 Task: Set the Layer A modulation for the ISDB-T reception parameter to 128-QAM.
Action: Mouse moved to (123, 19)
Screenshot: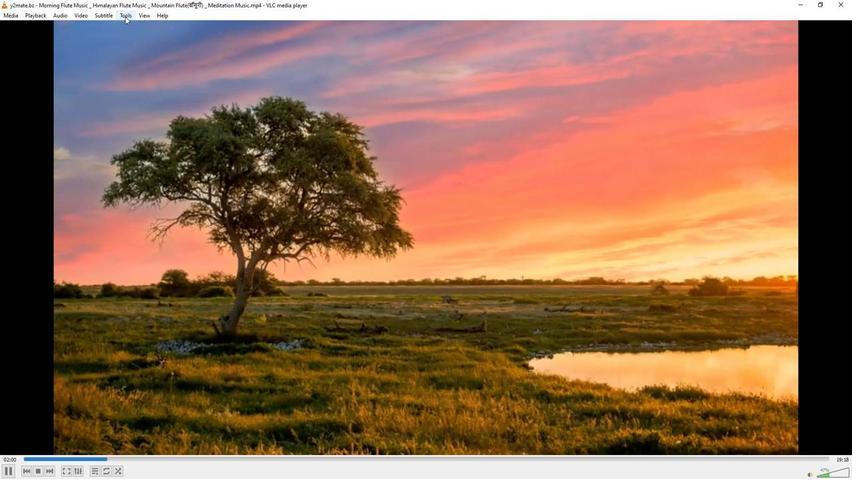 
Action: Mouse pressed left at (123, 19)
Screenshot: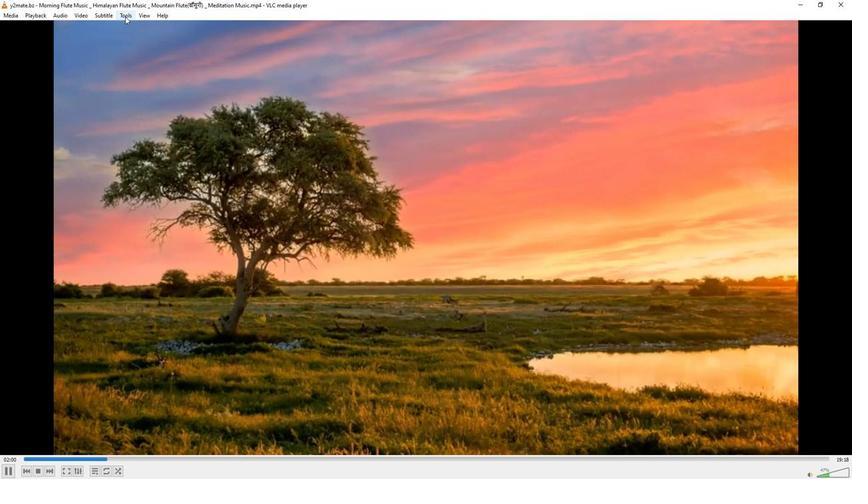 
Action: Mouse moved to (139, 123)
Screenshot: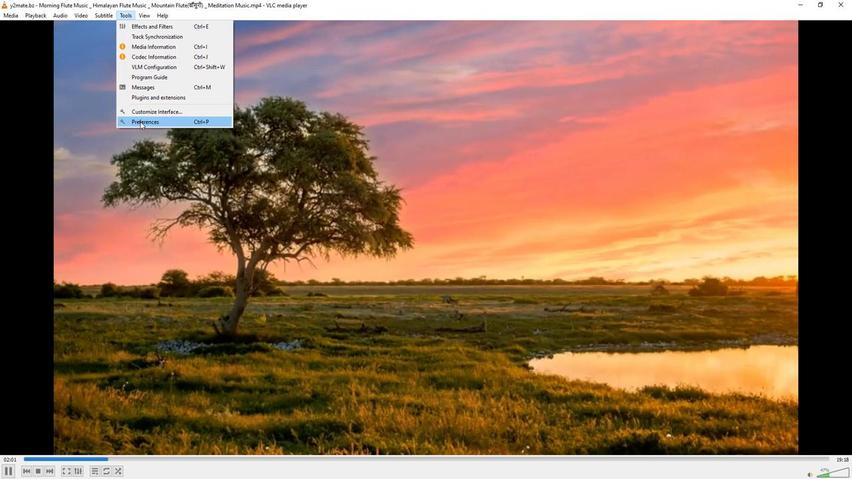 
Action: Mouse pressed left at (139, 123)
Screenshot: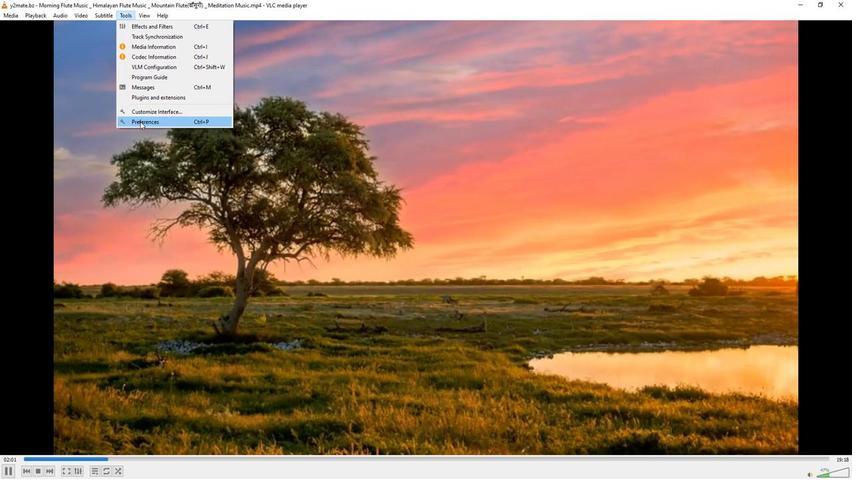 
Action: Mouse moved to (281, 389)
Screenshot: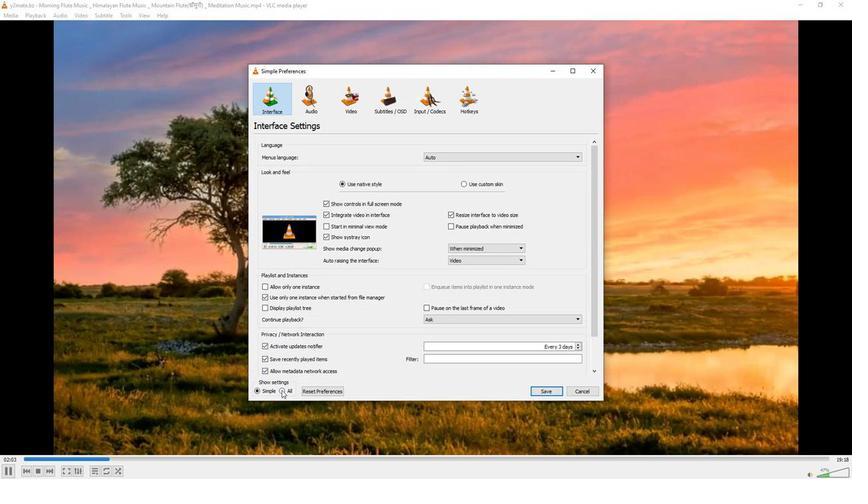 
Action: Mouse pressed left at (281, 389)
Screenshot: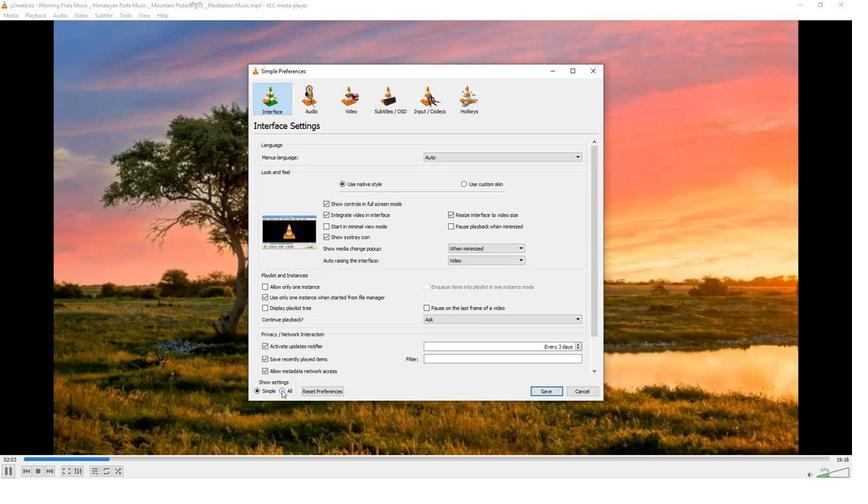
Action: Mouse moved to (267, 239)
Screenshot: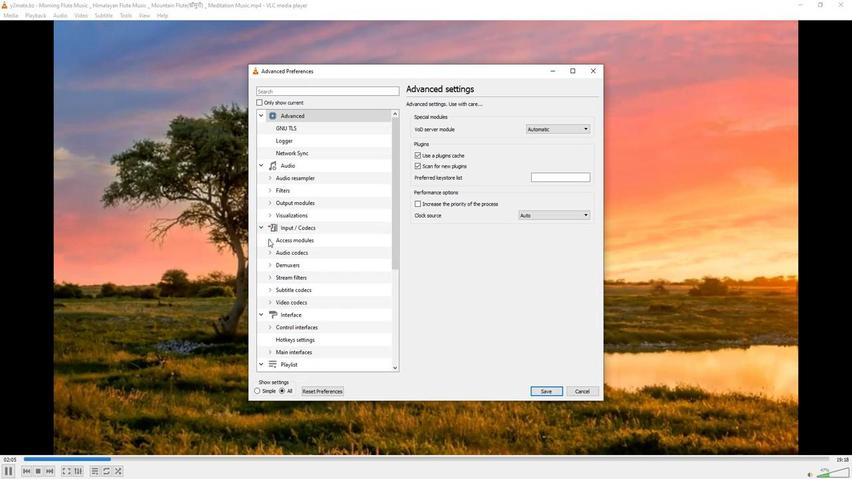 
Action: Mouse pressed left at (267, 239)
Screenshot: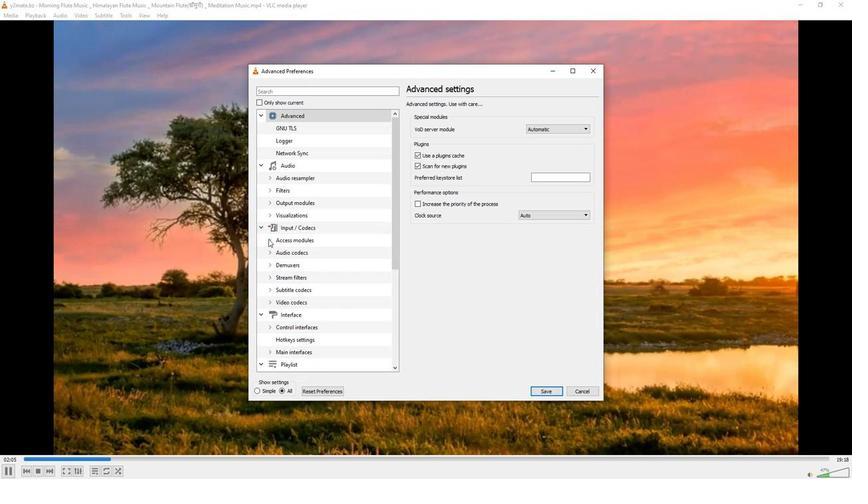 
Action: Mouse moved to (285, 315)
Screenshot: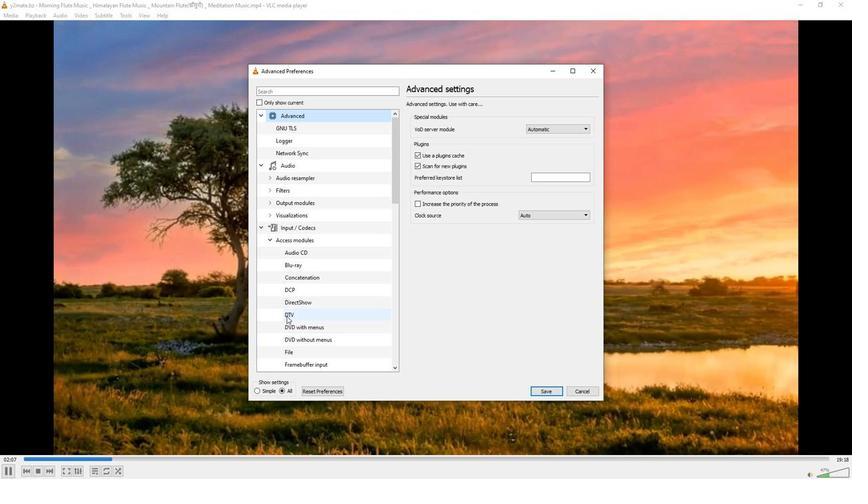 
Action: Mouse pressed left at (285, 315)
Screenshot: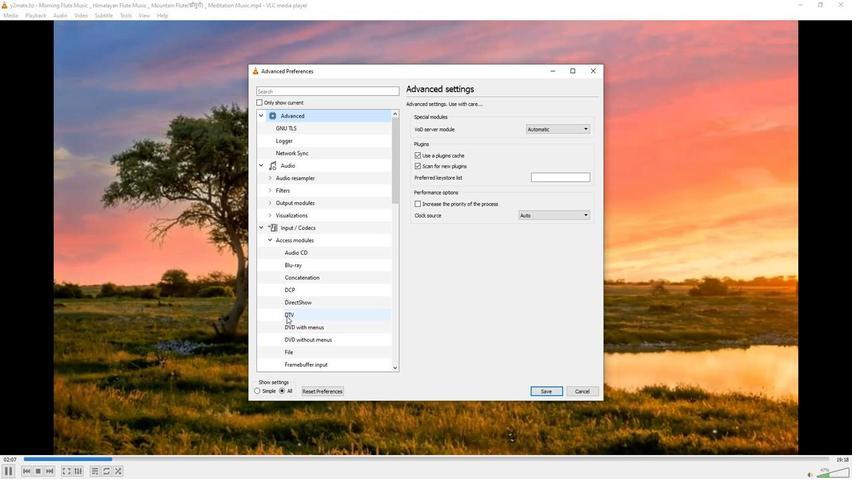 
Action: Mouse moved to (552, 290)
Screenshot: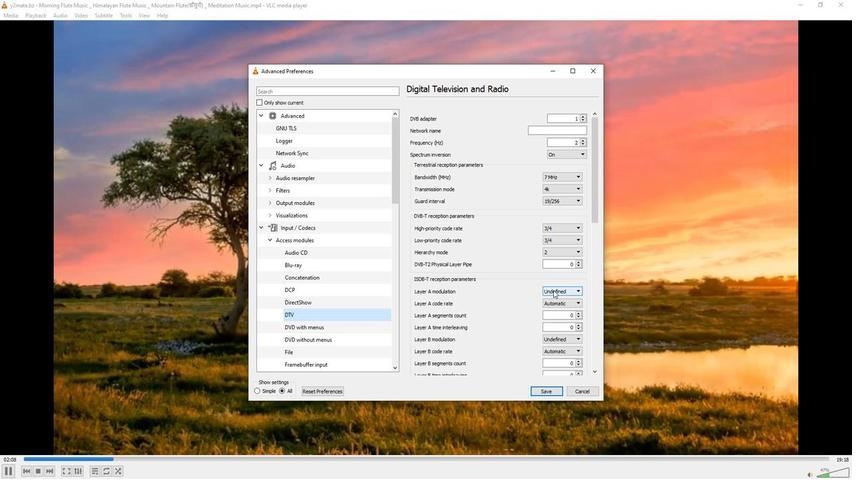 
Action: Mouse pressed left at (552, 290)
Screenshot: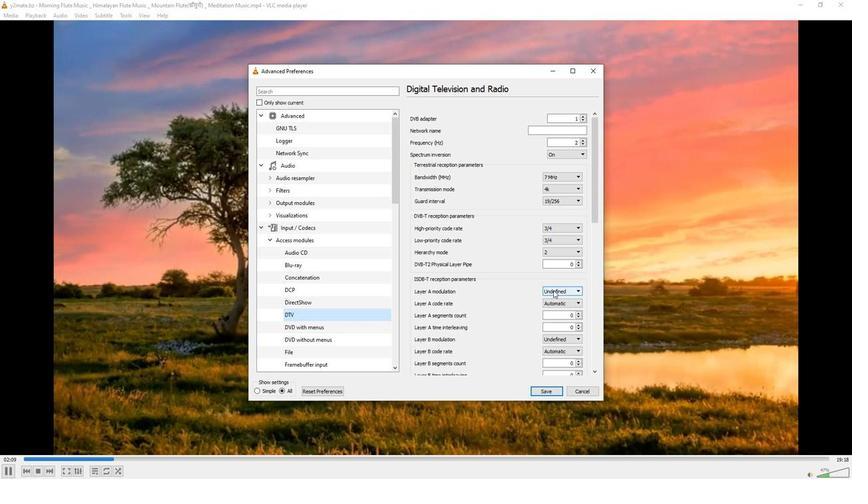 
Action: Mouse moved to (548, 324)
Screenshot: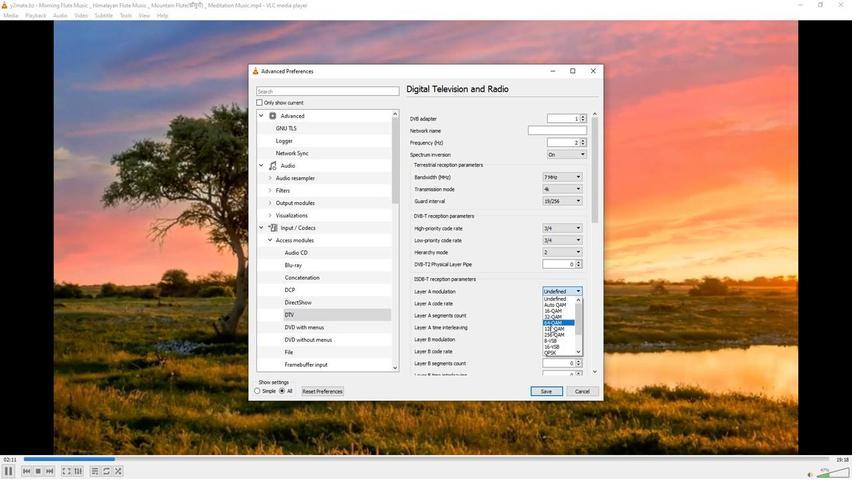 
Action: Mouse pressed left at (548, 324)
Screenshot: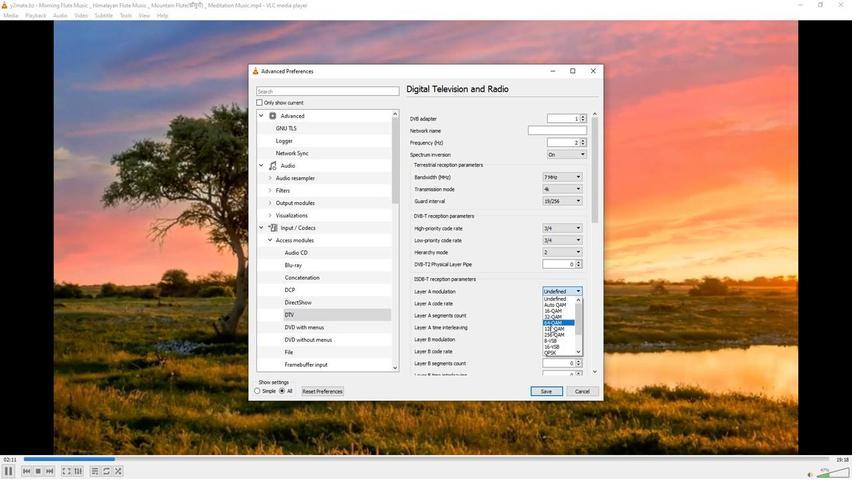 
Action: Mouse moved to (505, 322)
Screenshot: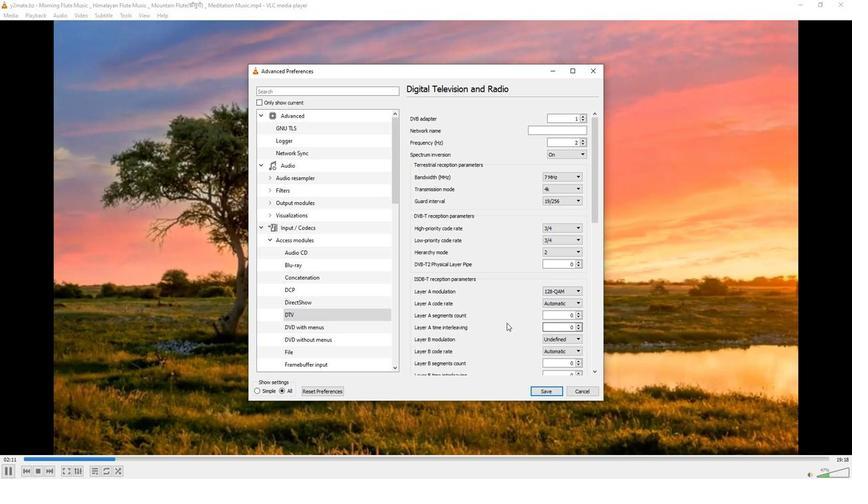 
